 Task: Look for products in the category "Intimacy" from Dreambands only.
Action: Mouse moved to (266, 124)
Screenshot: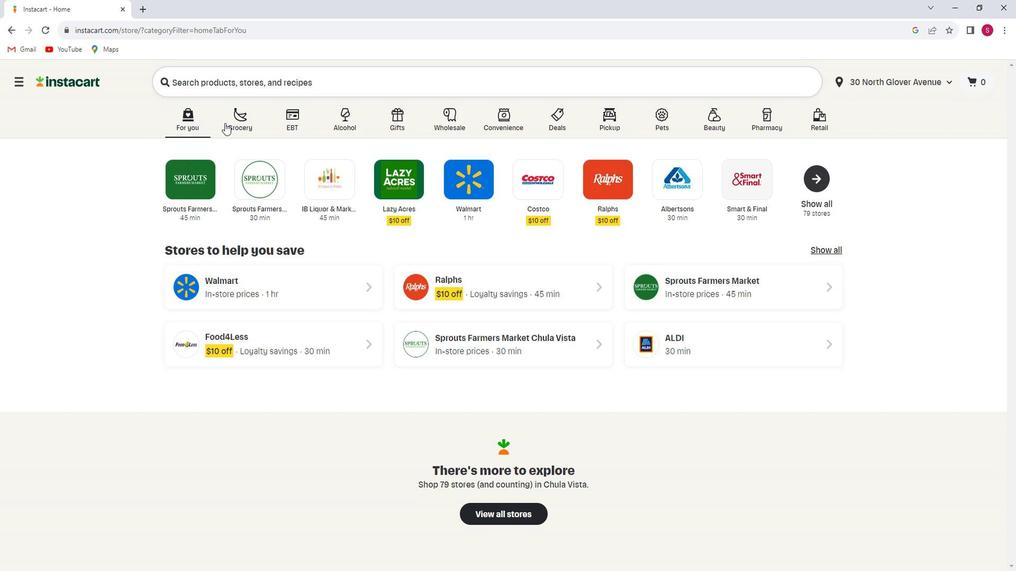 
Action: Mouse pressed left at (266, 124)
Screenshot: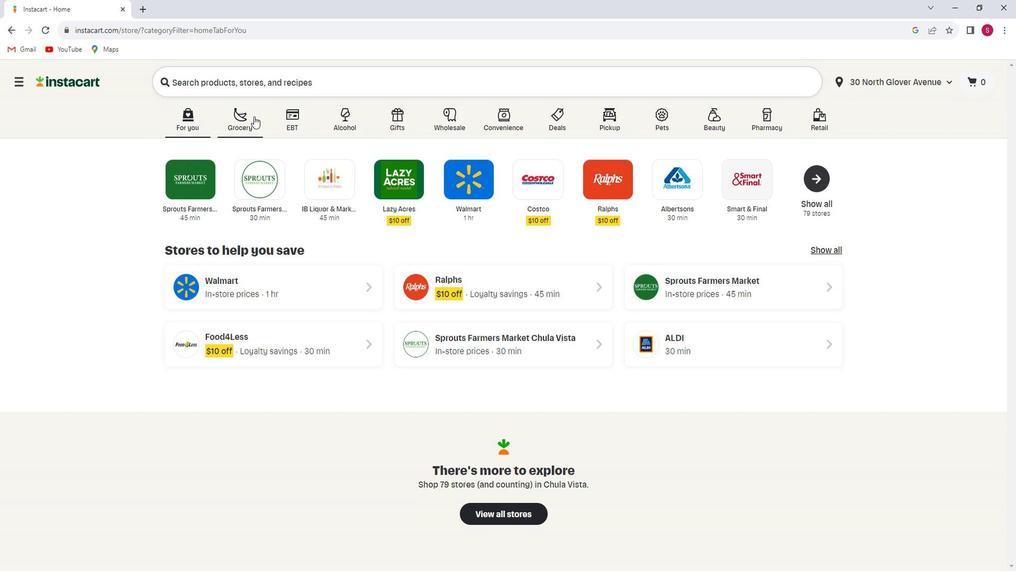 
Action: Mouse moved to (252, 317)
Screenshot: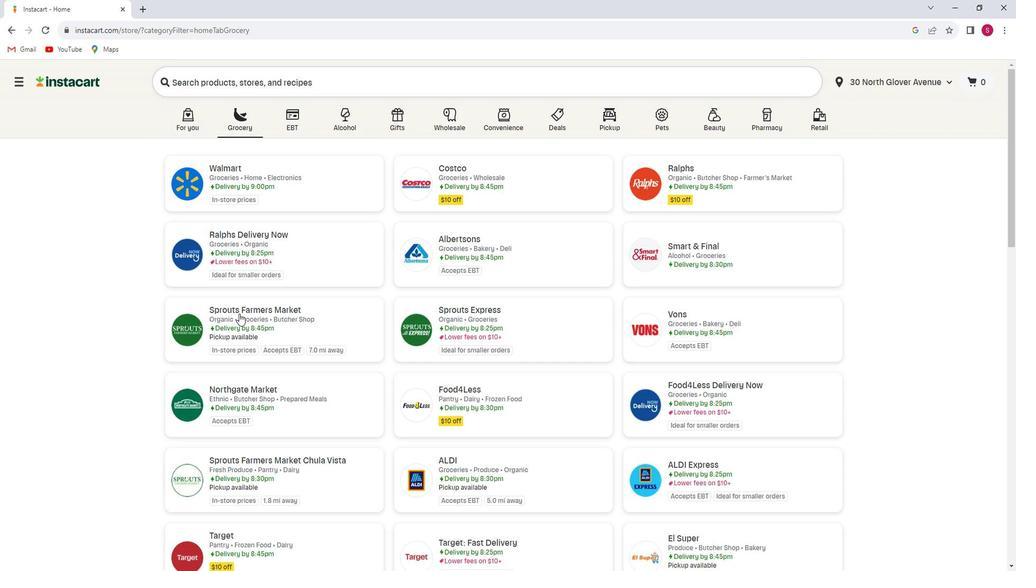
Action: Mouse pressed left at (252, 317)
Screenshot: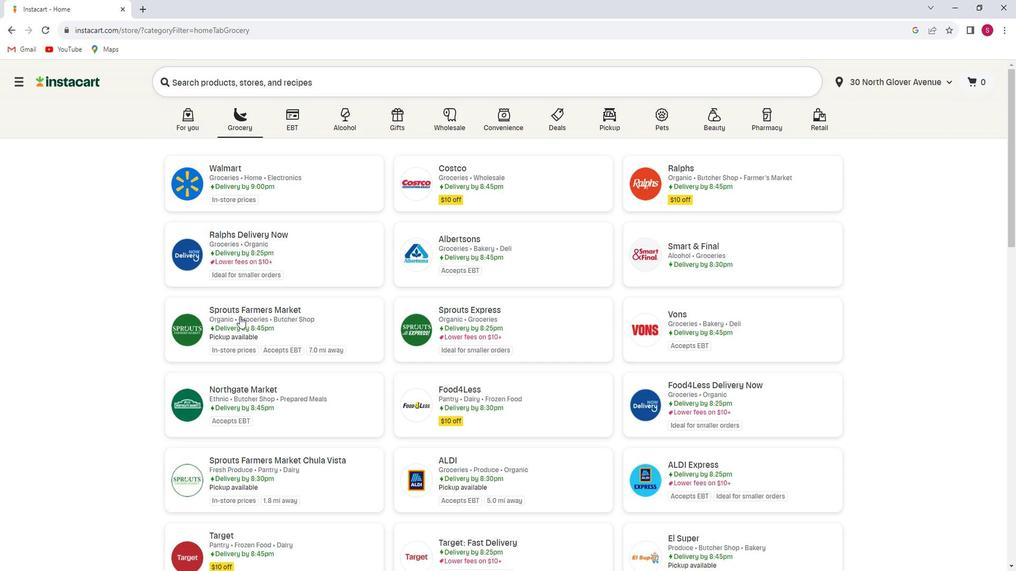 
Action: Mouse moved to (69, 376)
Screenshot: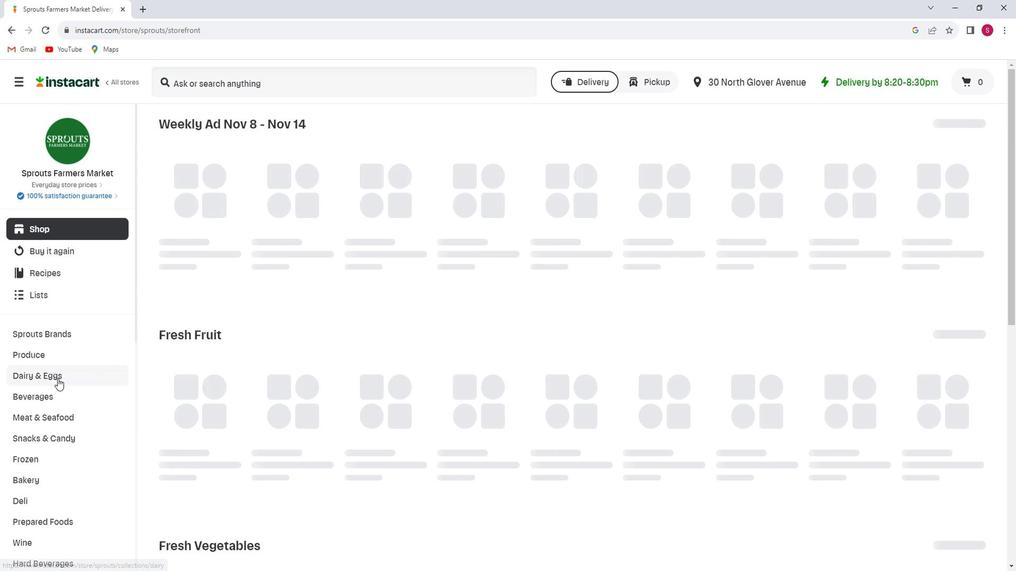
Action: Mouse scrolled (69, 376) with delta (0, 0)
Screenshot: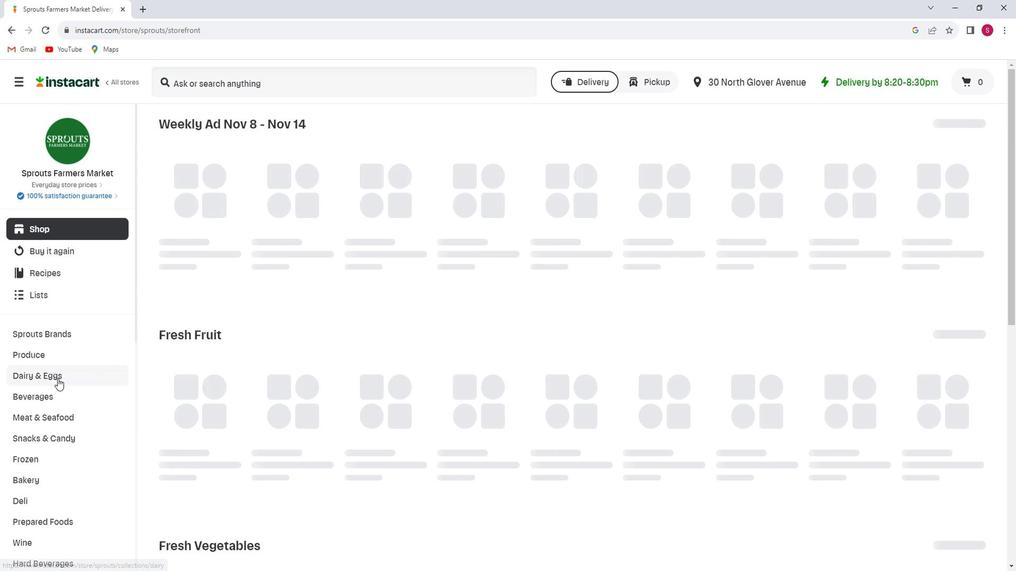 
Action: Mouse moved to (70, 378)
Screenshot: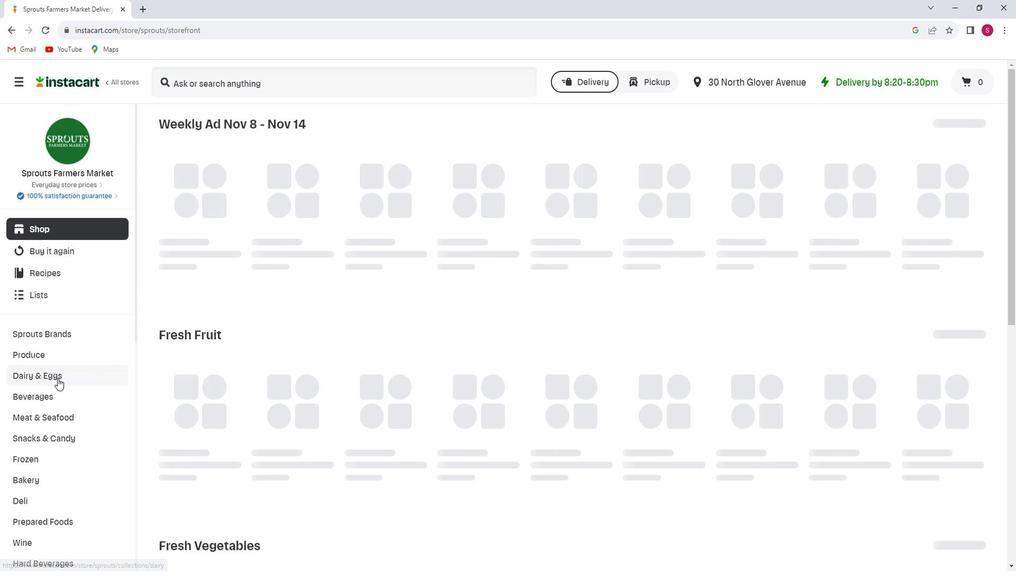 
Action: Mouse scrolled (70, 377) with delta (0, 0)
Screenshot: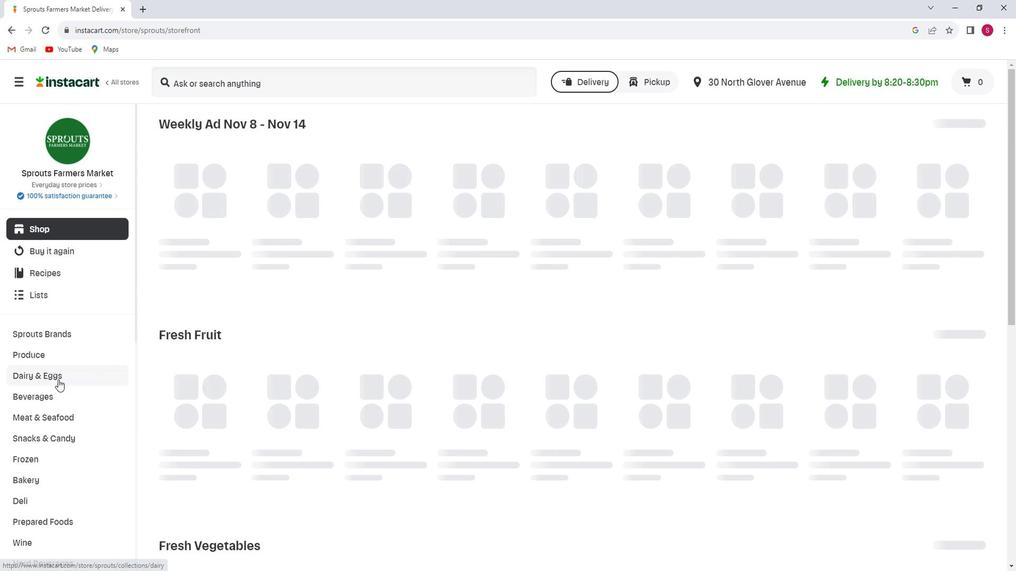 
Action: Mouse scrolled (70, 377) with delta (0, 0)
Screenshot: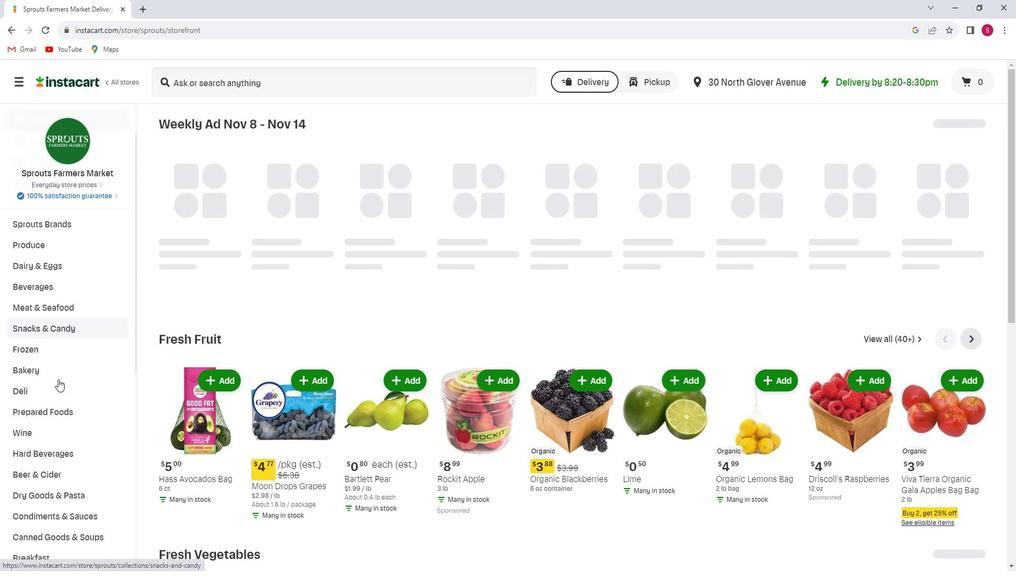 
Action: Mouse scrolled (70, 377) with delta (0, 0)
Screenshot: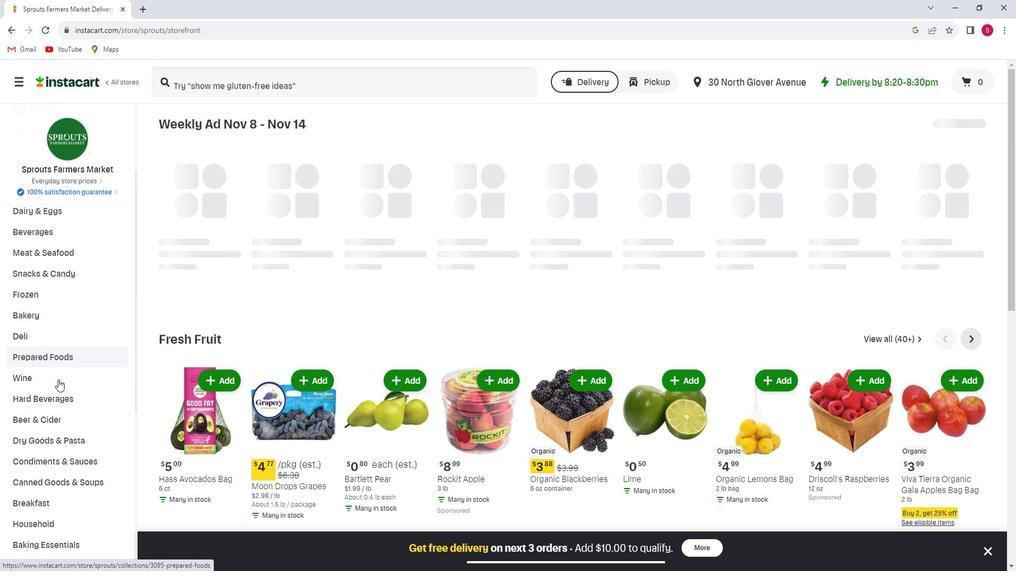 
Action: Mouse scrolled (70, 377) with delta (0, 0)
Screenshot: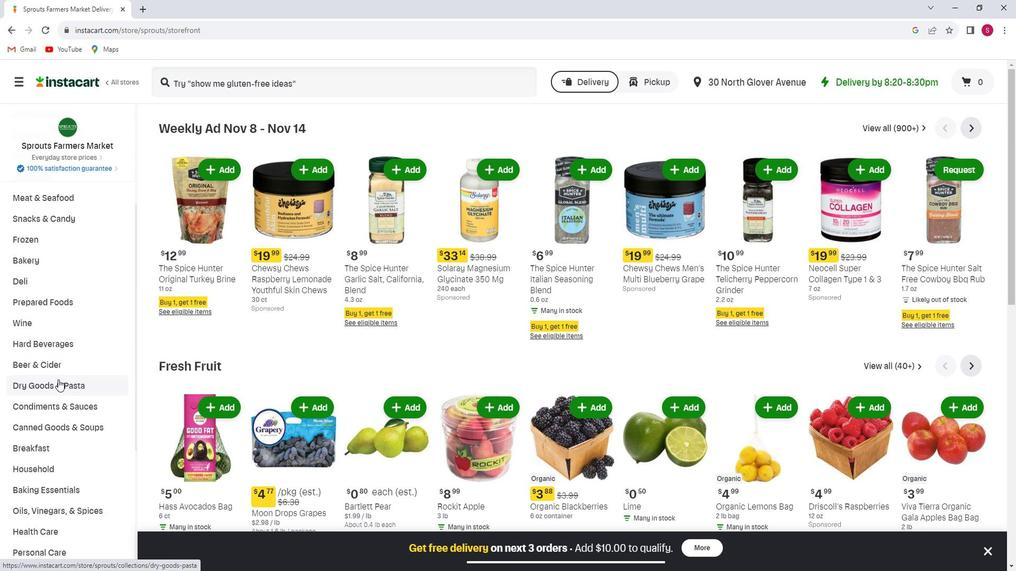 
Action: Mouse scrolled (70, 377) with delta (0, 0)
Screenshot: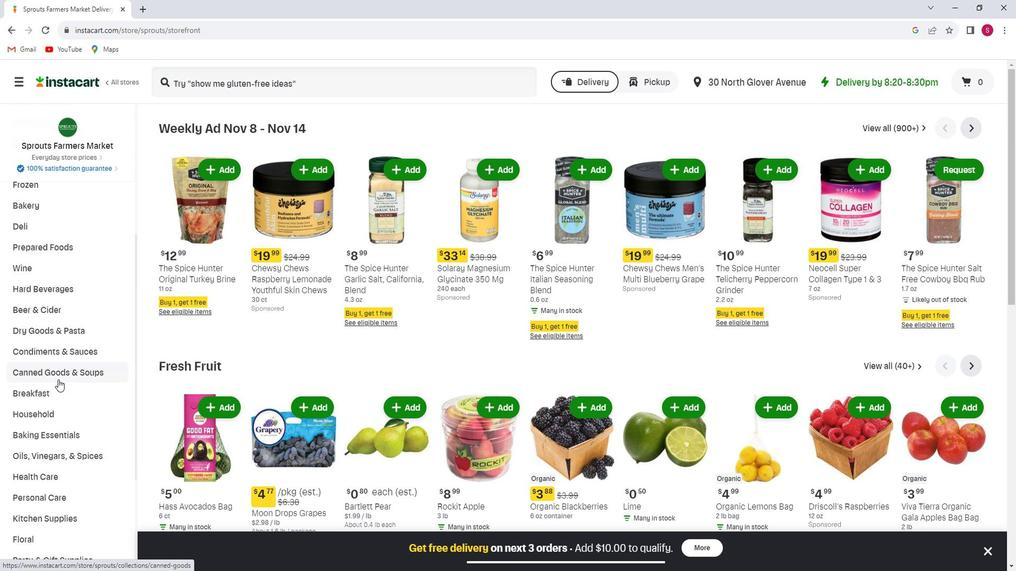 
Action: Mouse scrolled (70, 377) with delta (0, 0)
Screenshot: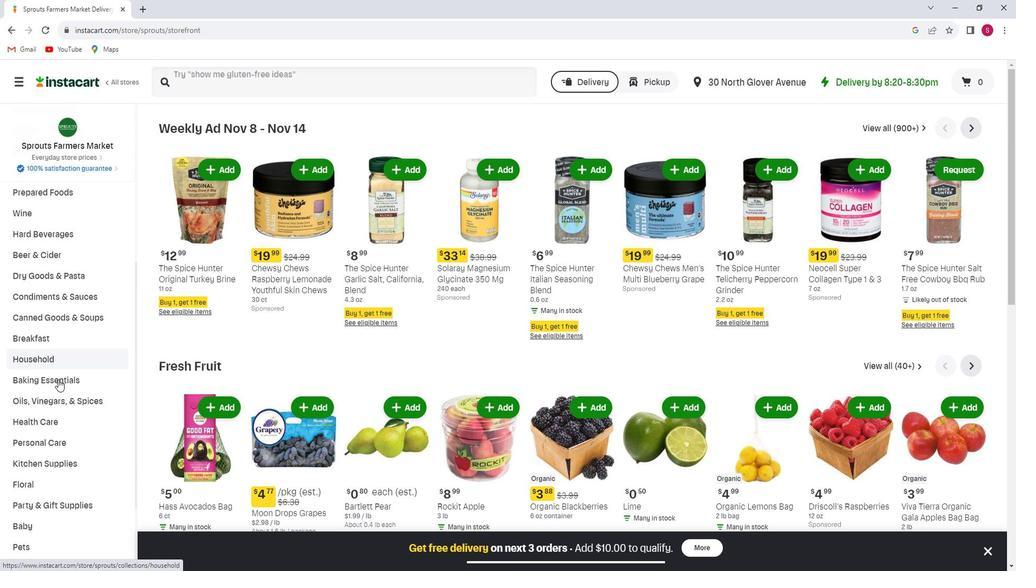 
Action: Mouse pressed left at (70, 378)
Screenshot: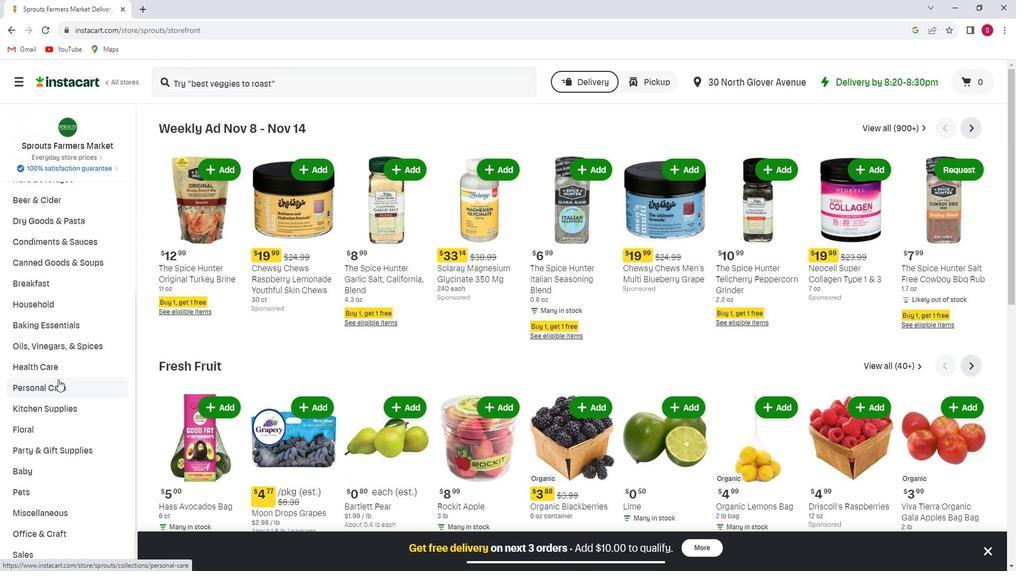 
Action: Mouse moved to (760, 161)
Screenshot: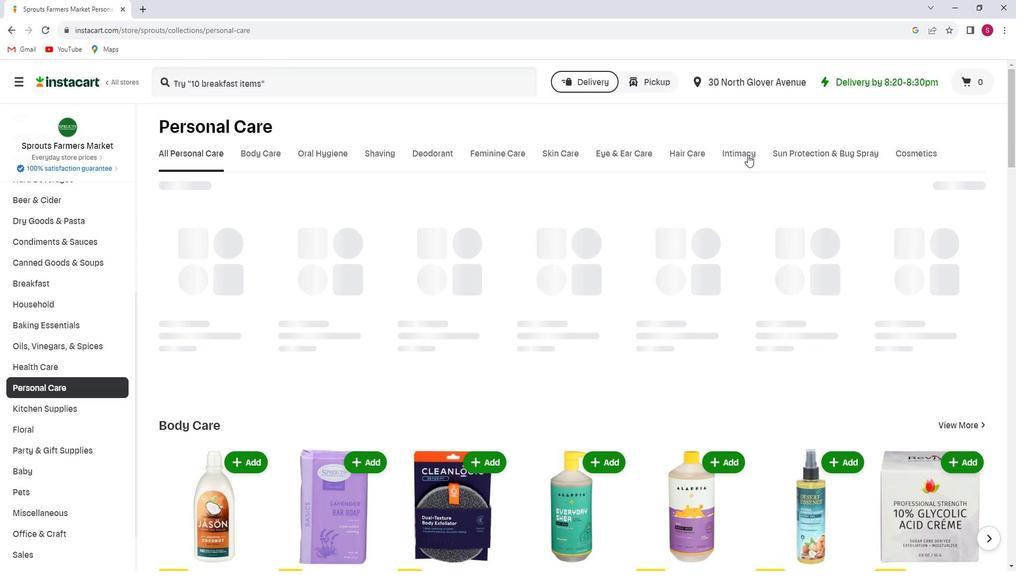 
Action: Mouse pressed left at (760, 161)
Screenshot: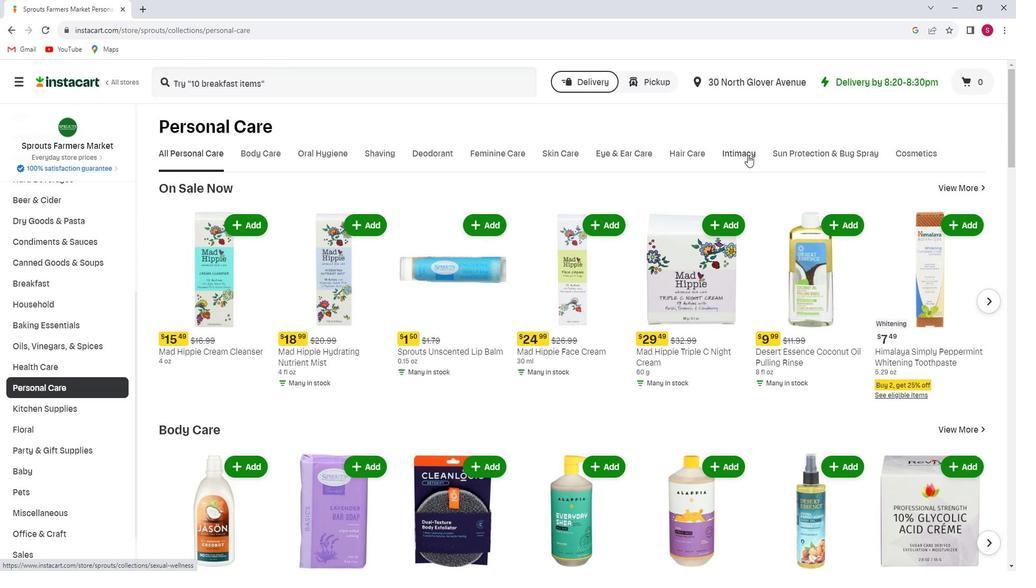 
Action: Mouse moved to (262, 252)
Screenshot: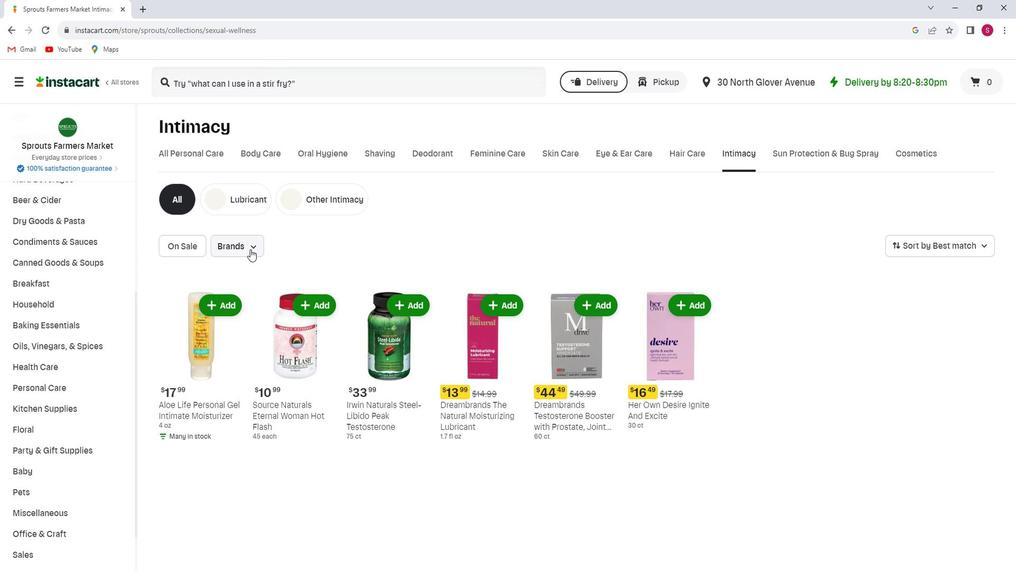 
Action: Mouse pressed left at (262, 252)
Screenshot: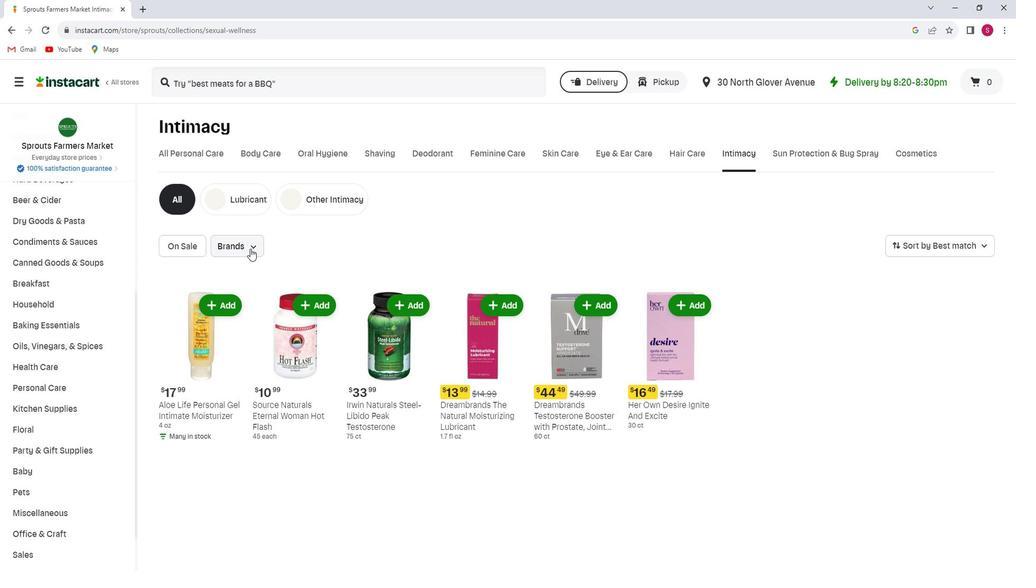 
Action: Mouse moved to (269, 301)
Screenshot: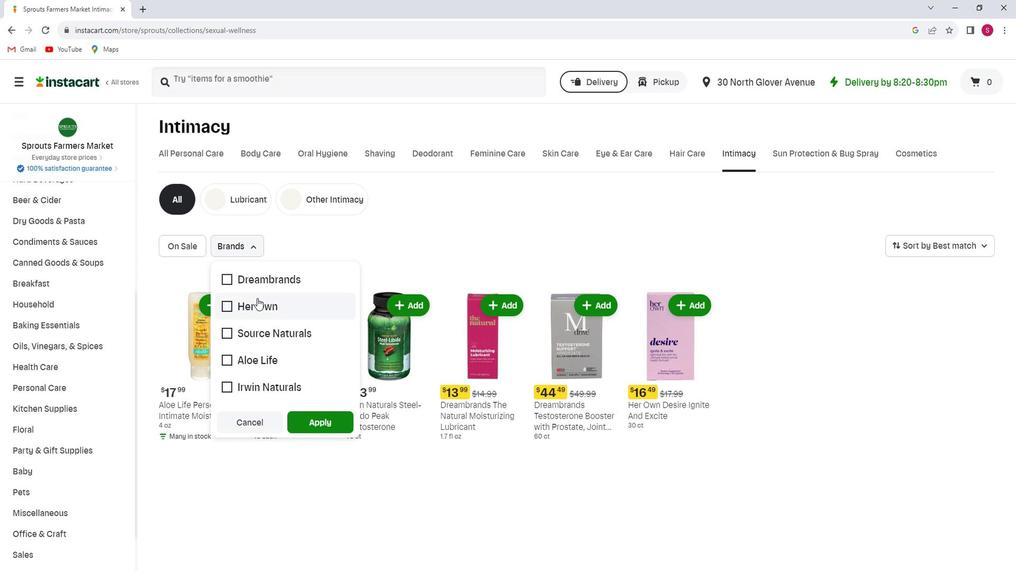 
Action: Mouse scrolled (269, 300) with delta (0, 0)
Screenshot: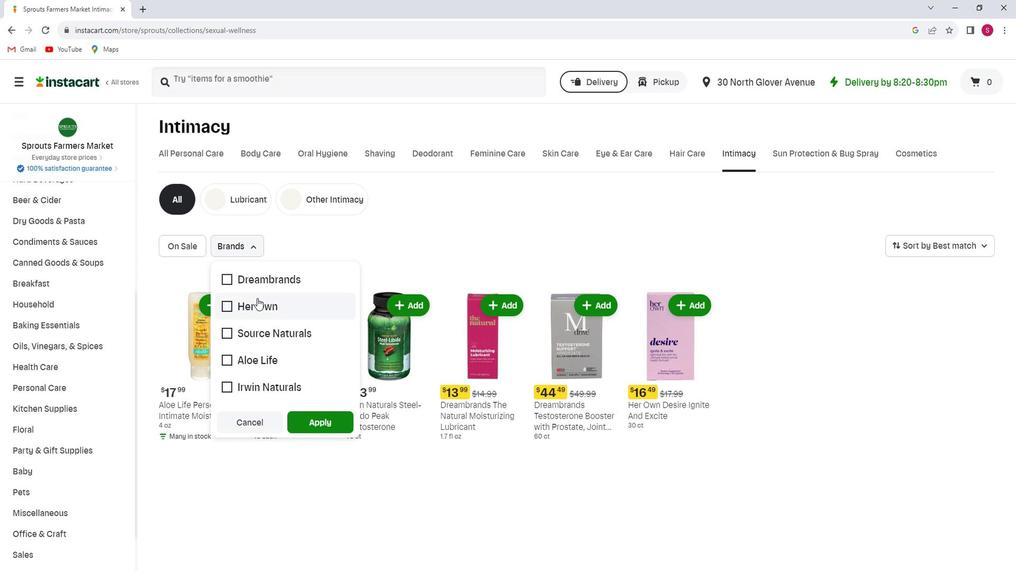 
Action: Mouse scrolled (269, 300) with delta (0, 0)
Screenshot: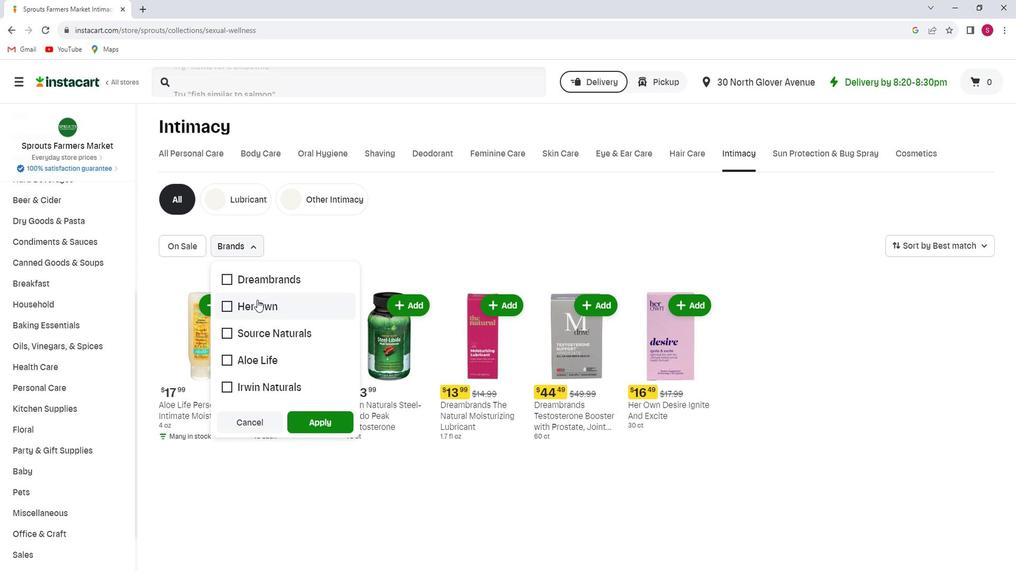 
Action: Mouse moved to (246, 281)
Screenshot: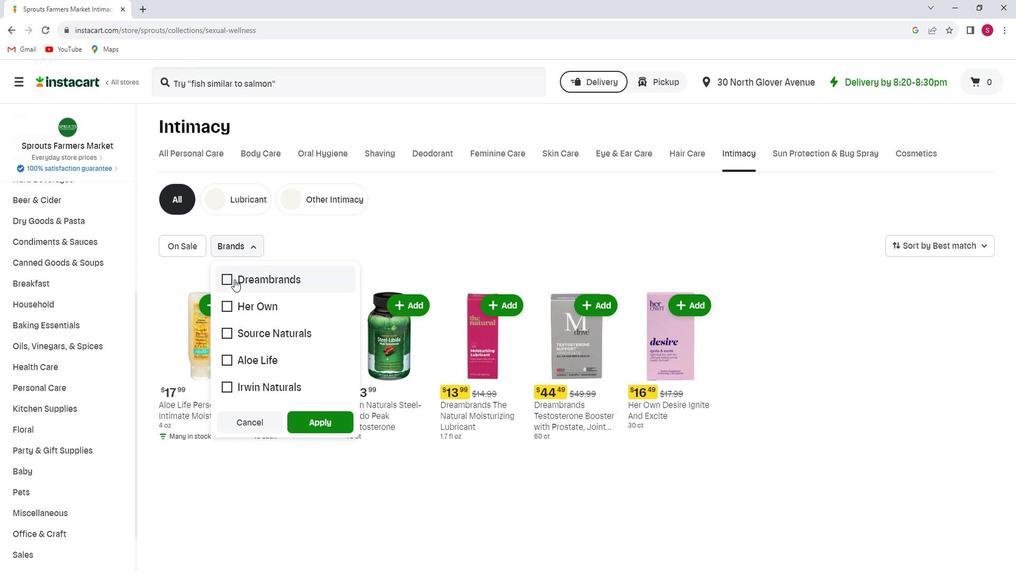 
Action: Mouse pressed left at (246, 281)
Screenshot: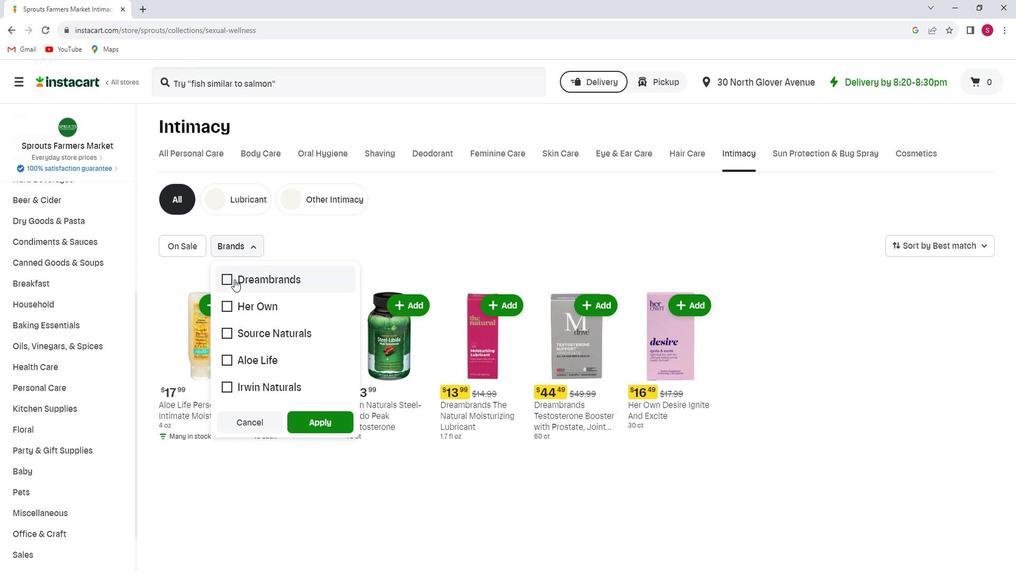 
Action: Mouse moved to (336, 419)
Screenshot: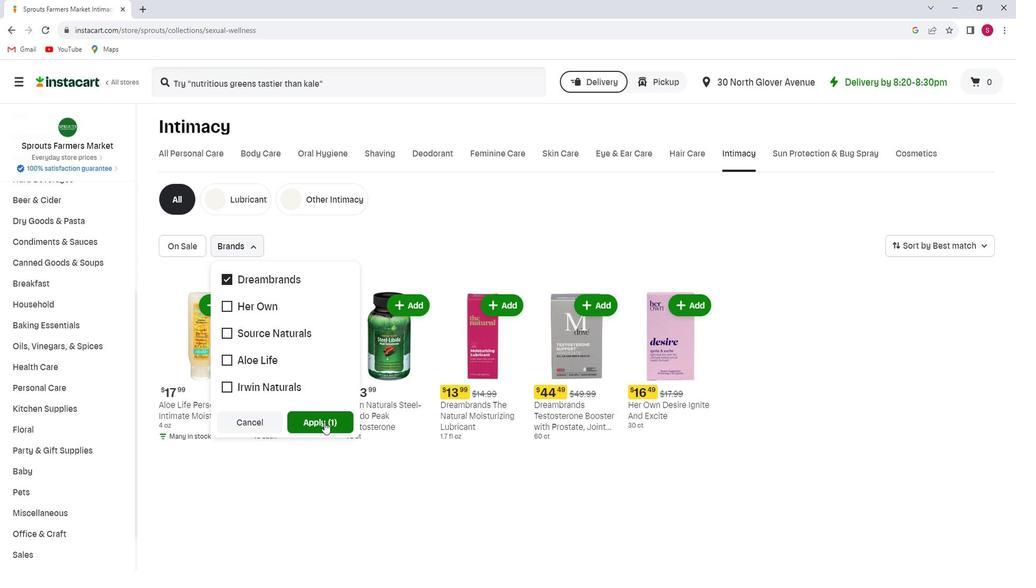 
Action: Mouse pressed left at (336, 419)
Screenshot: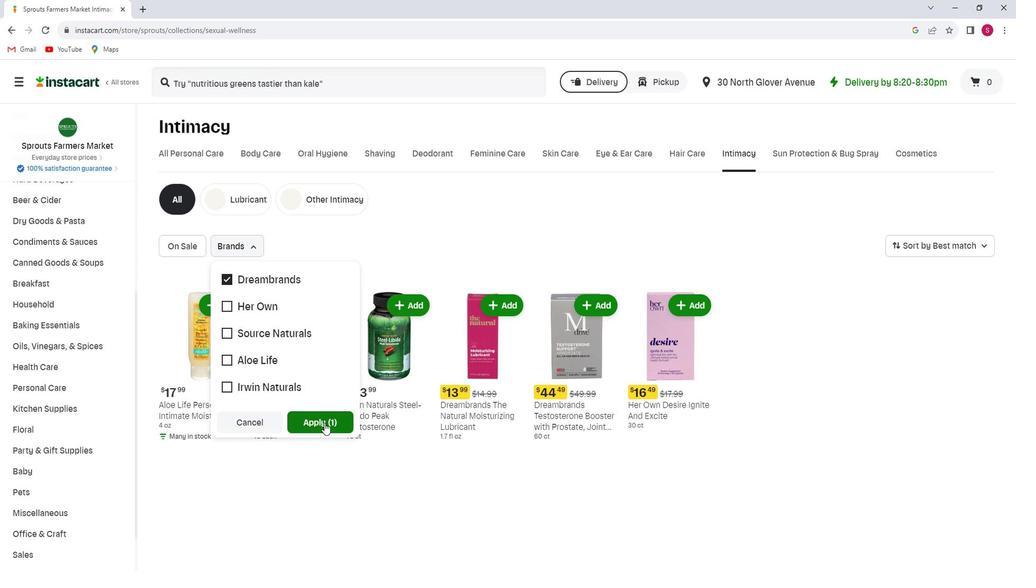 
